 Task: Create a due date automation trigger when advanced on, on the wednesday of the week a card is due add dates due in less than 1 working days at 11:00 AM.
Action: Mouse moved to (893, 122)
Screenshot: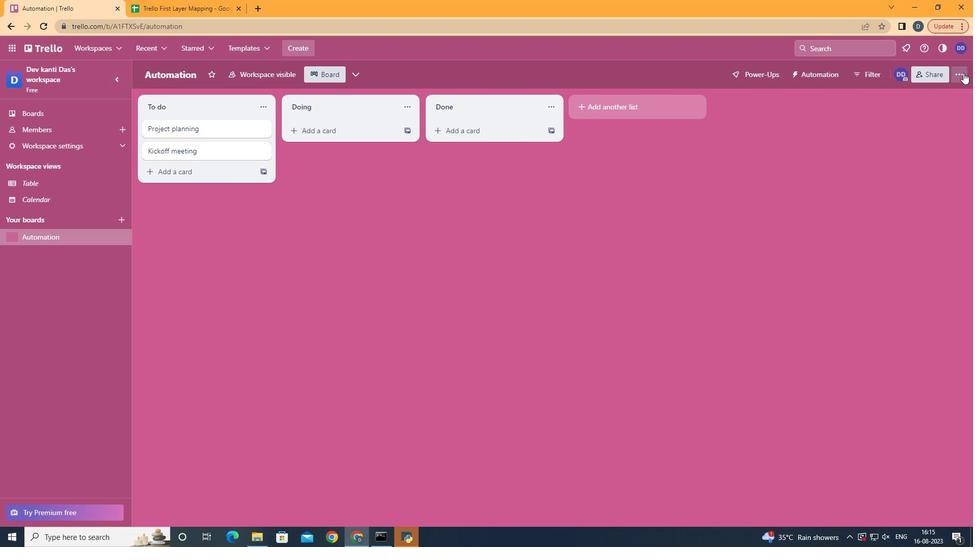 
Action: Mouse pressed left at (893, 122)
Screenshot: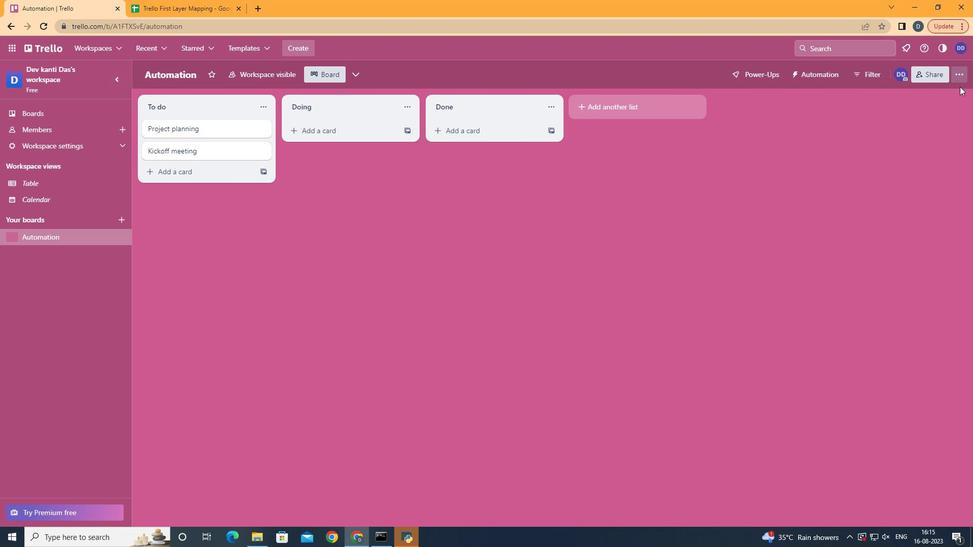 
Action: Mouse moved to (841, 236)
Screenshot: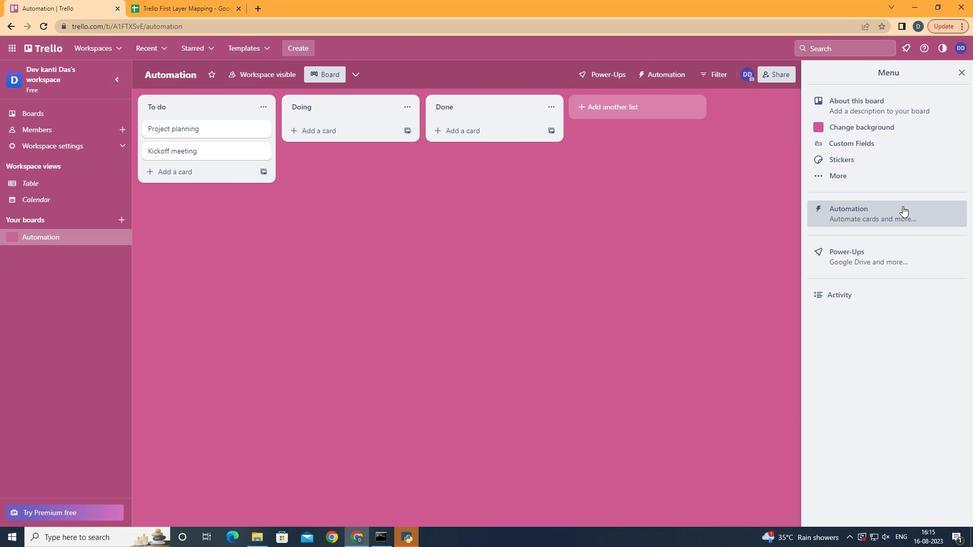 
Action: Mouse pressed left at (841, 236)
Screenshot: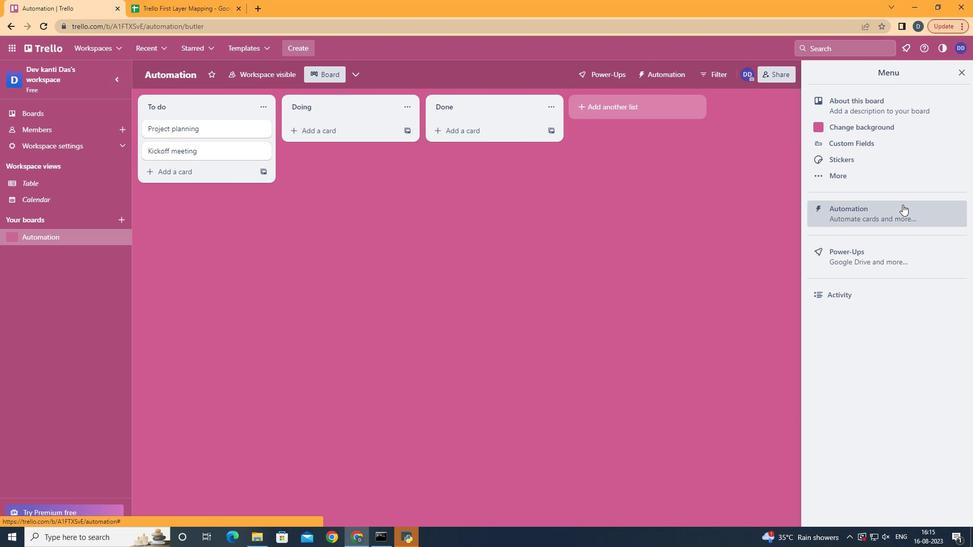 
Action: Mouse moved to (236, 230)
Screenshot: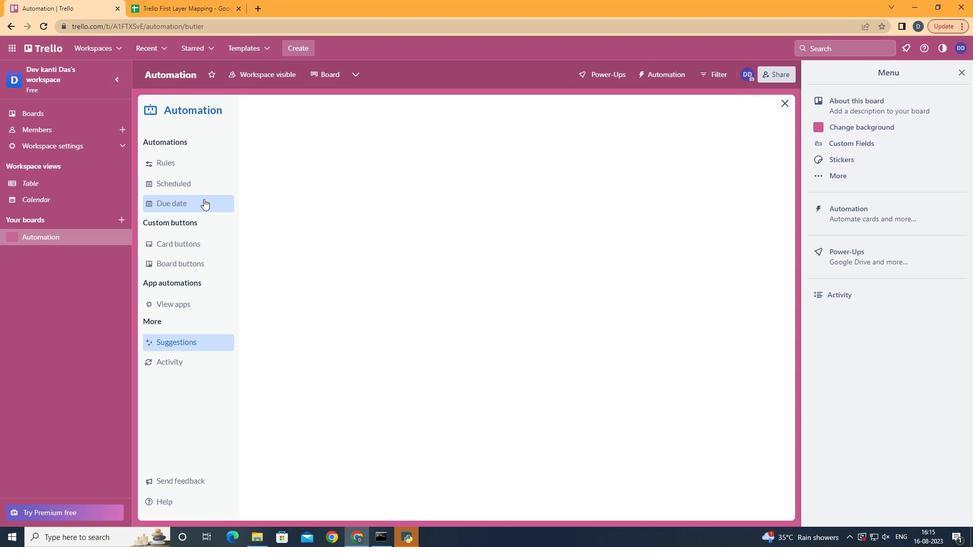 
Action: Mouse pressed left at (236, 230)
Screenshot: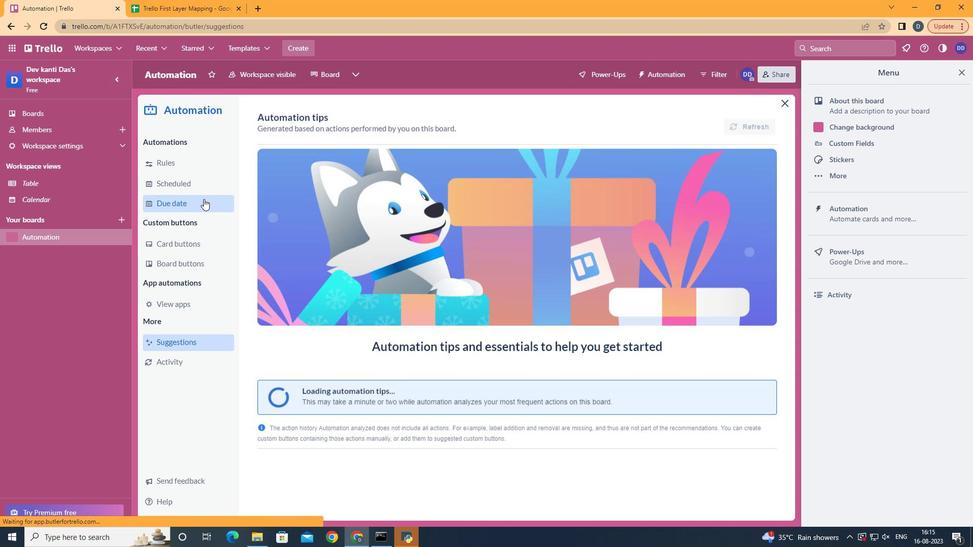 
Action: Mouse moved to (663, 166)
Screenshot: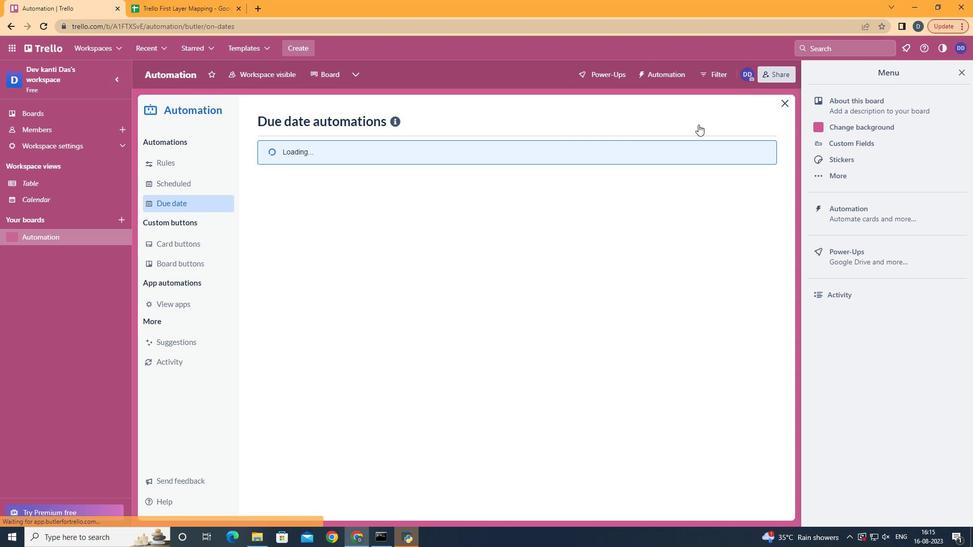 
Action: Mouse pressed left at (663, 166)
Screenshot: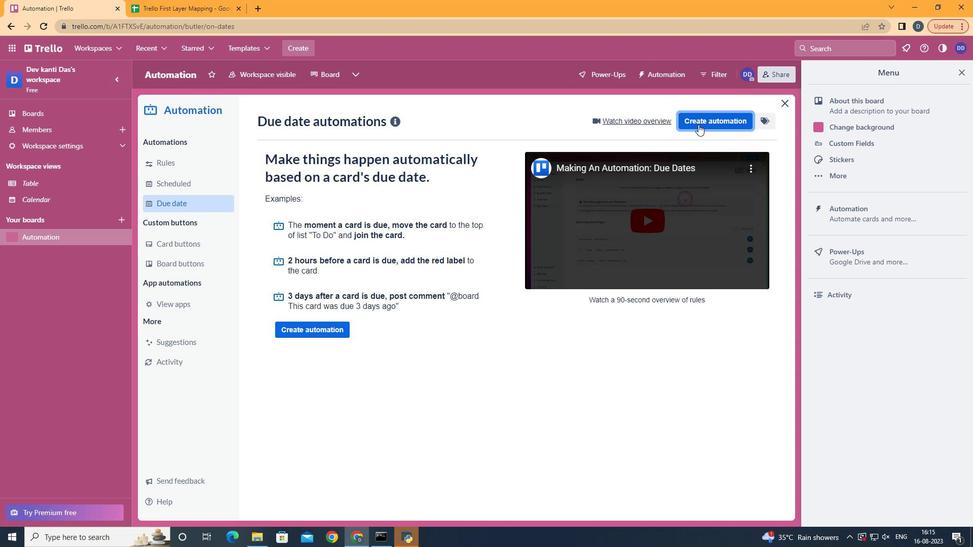 
Action: Mouse moved to (553, 243)
Screenshot: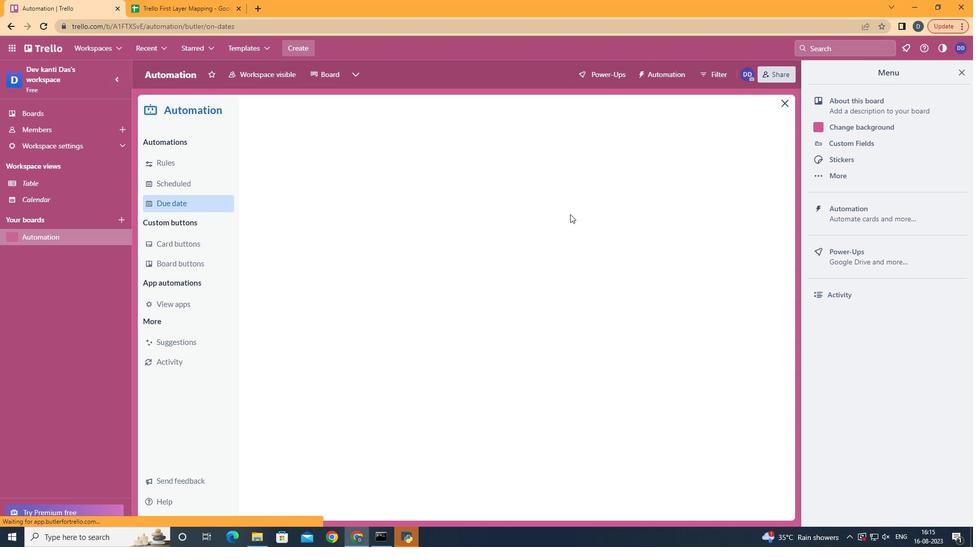 
Action: Mouse pressed left at (553, 243)
Screenshot: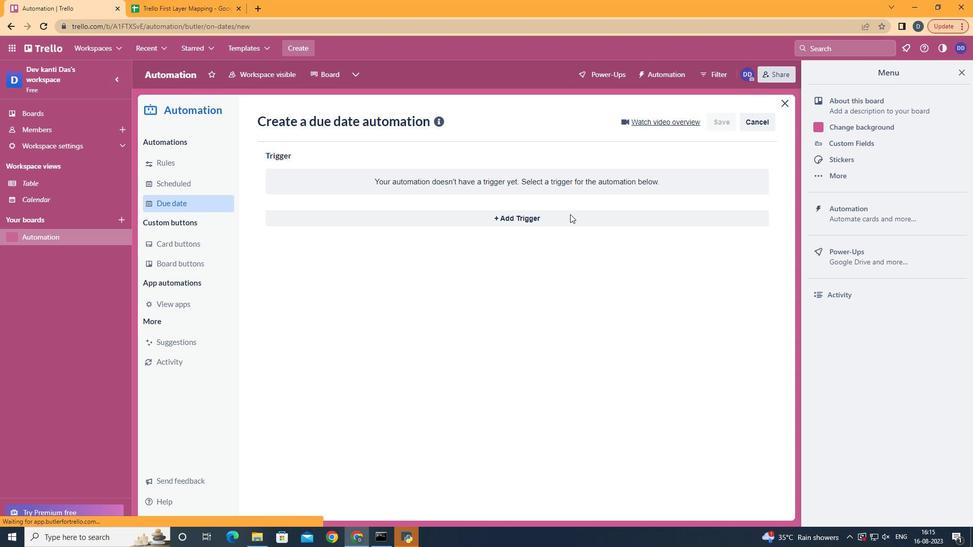 
Action: Mouse moved to (548, 247)
Screenshot: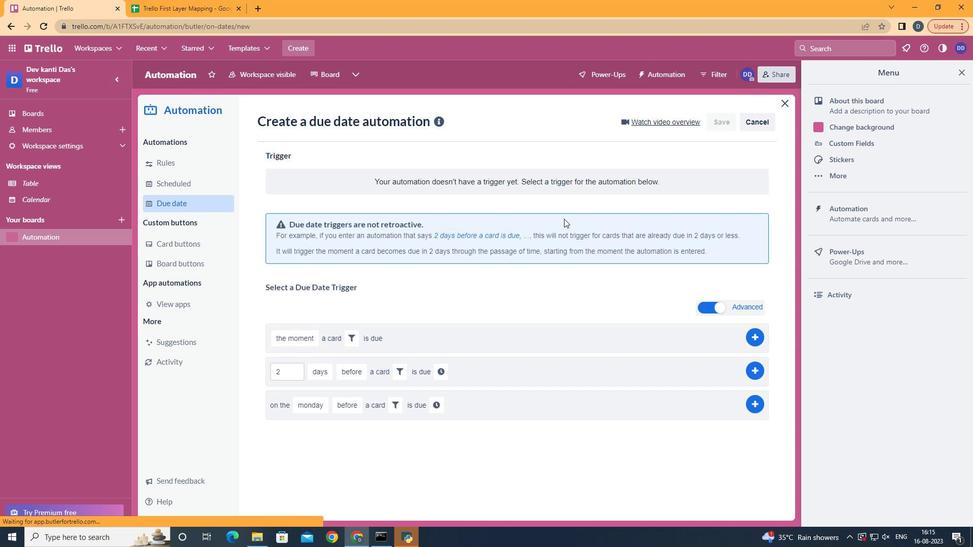 
Action: Mouse pressed left at (548, 247)
Screenshot: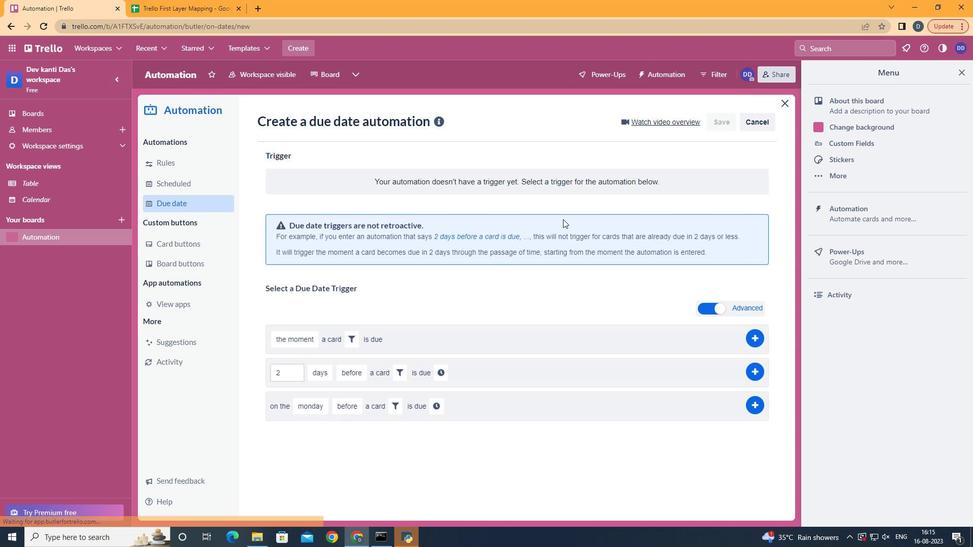 
Action: Mouse moved to (346, 324)
Screenshot: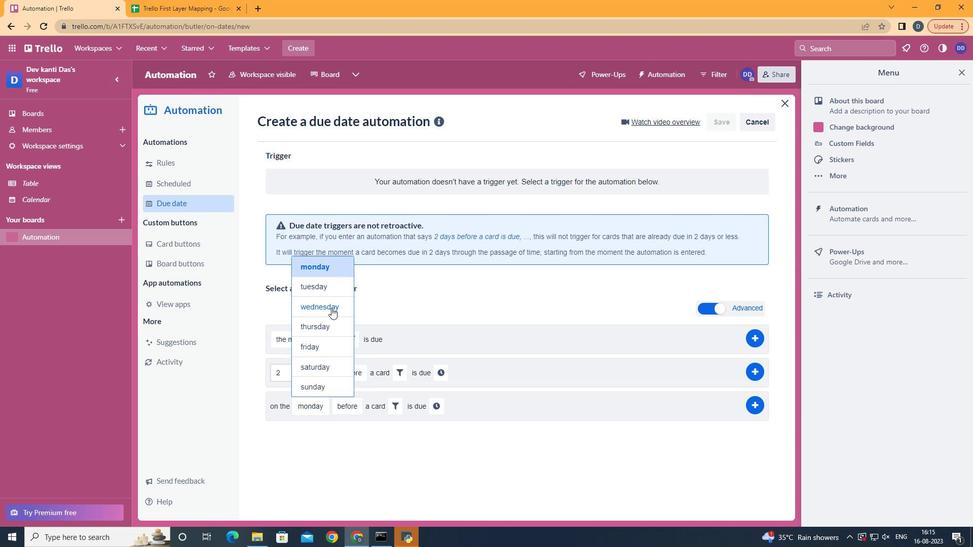 
Action: Mouse pressed left at (346, 324)
Screenshot: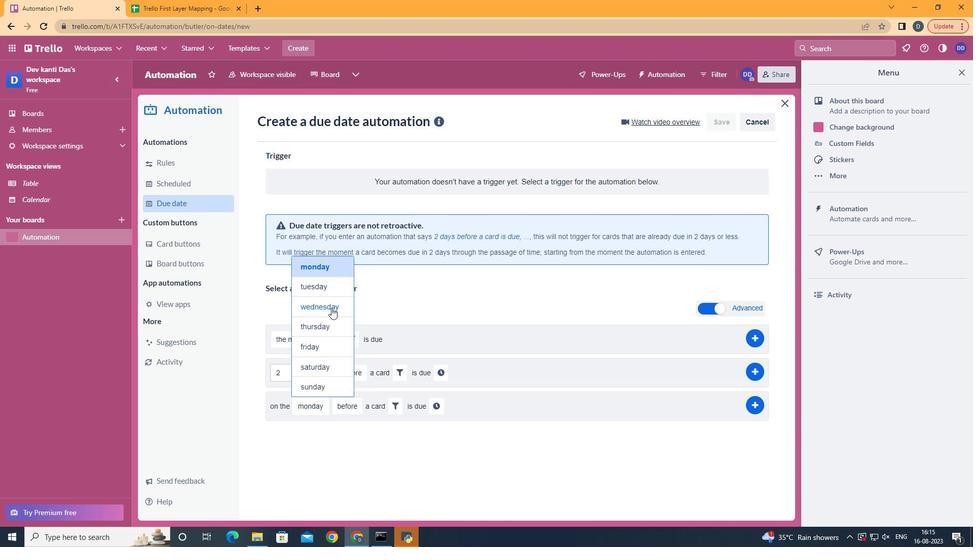 
Action: Mouse moved to (372, 455)
Screenshot: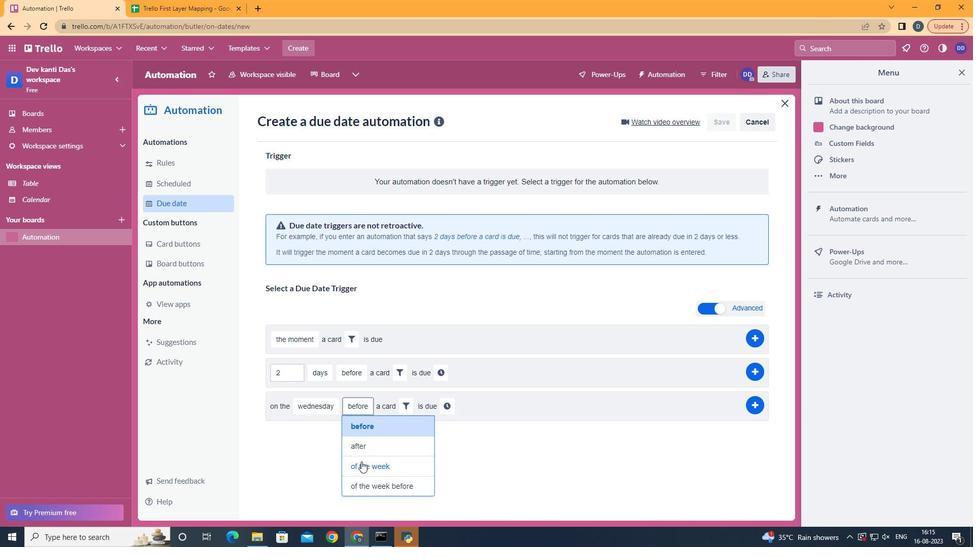 
Action: Mouse pressed left at (372, 455)
Screenshot: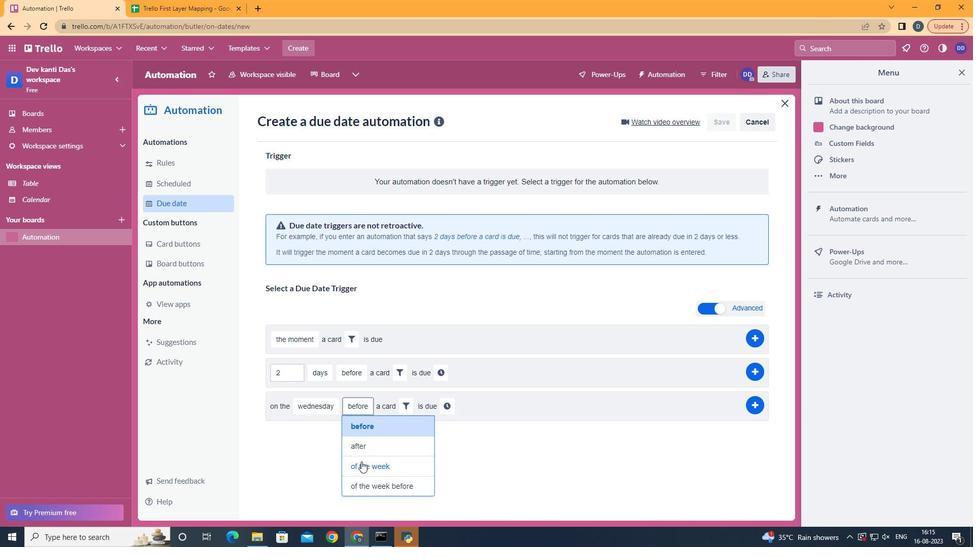 
Action: Mouse moved to (420, 409)
Screenshot: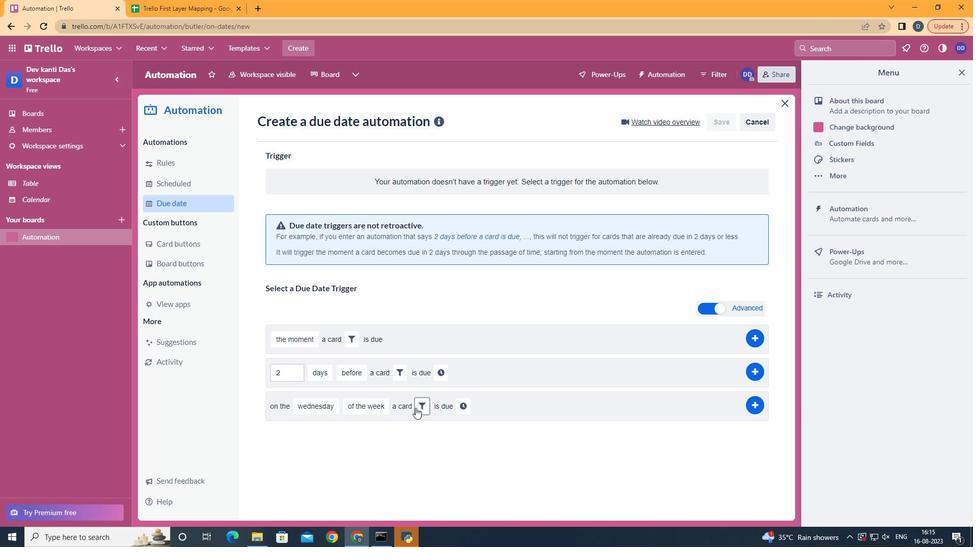 
Action: Mouse pressed left at (420, 409)
Screenshot: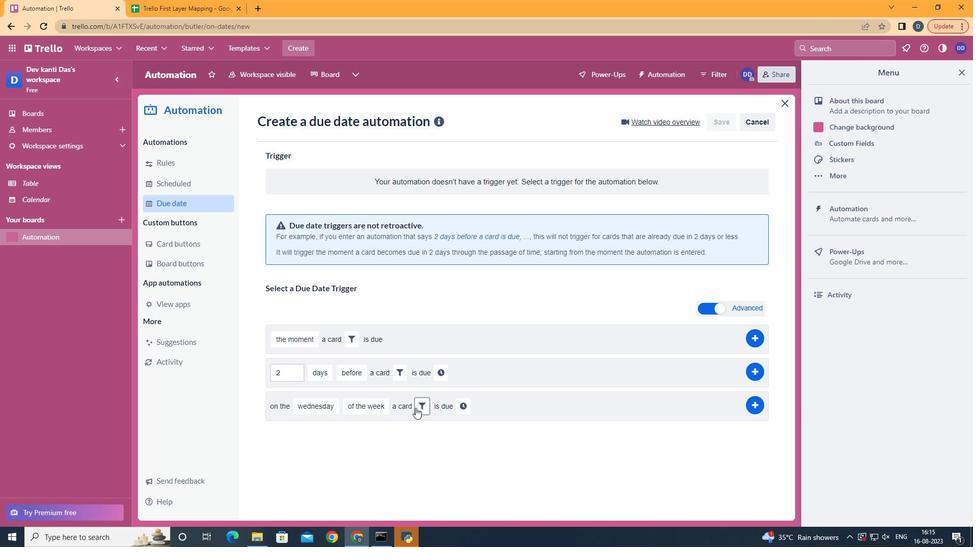 
Action: Mouse moved to (472, 432)
Screenshot: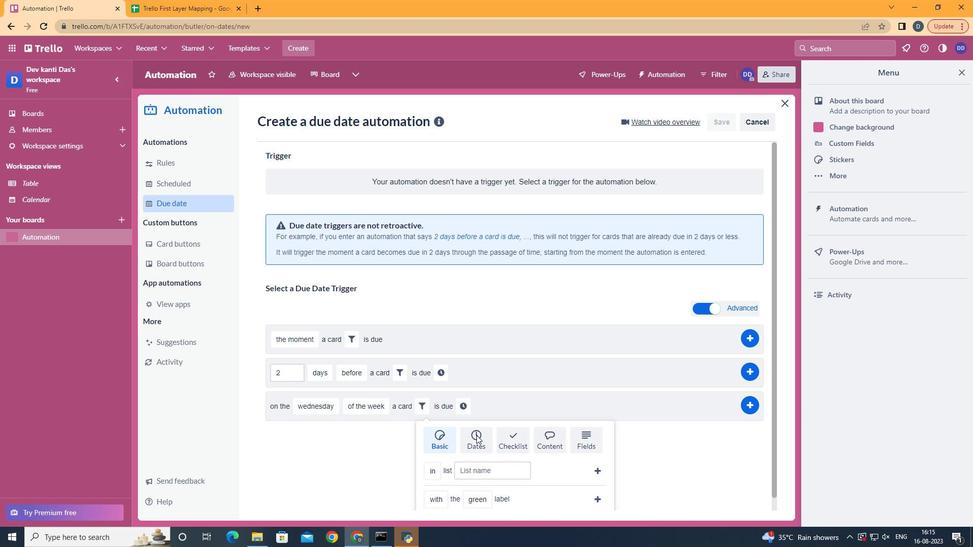 
Action: Mouse pressed left at (472, 432)
Screenshot: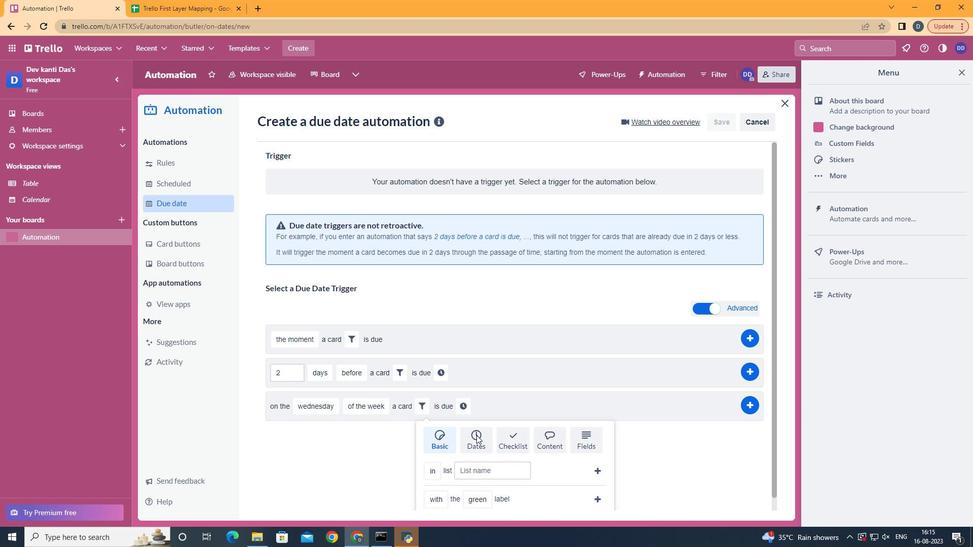 
Action: Mouse moved to (472, 432)
Screenshot: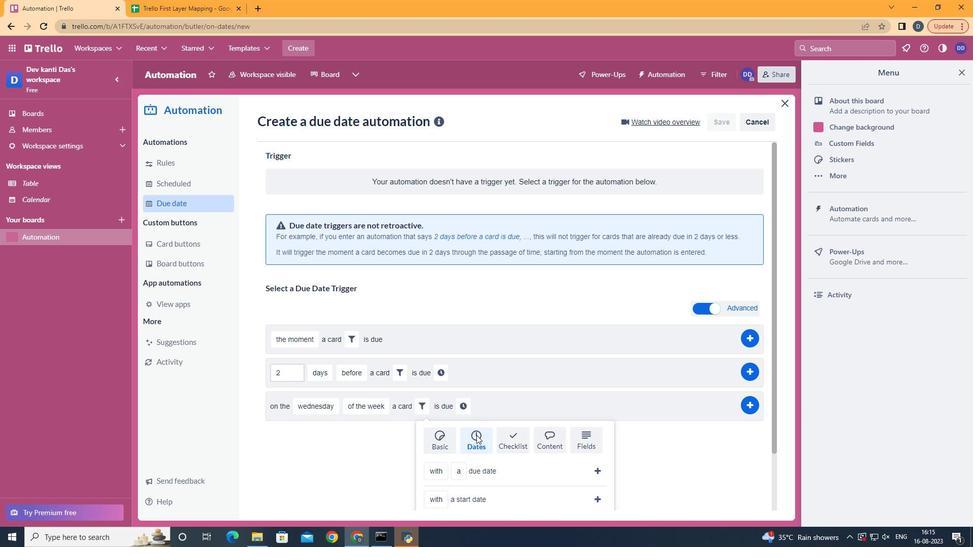 
Action: Mouse scrolled (472, 432) with delta (0, 0)
Screenshot: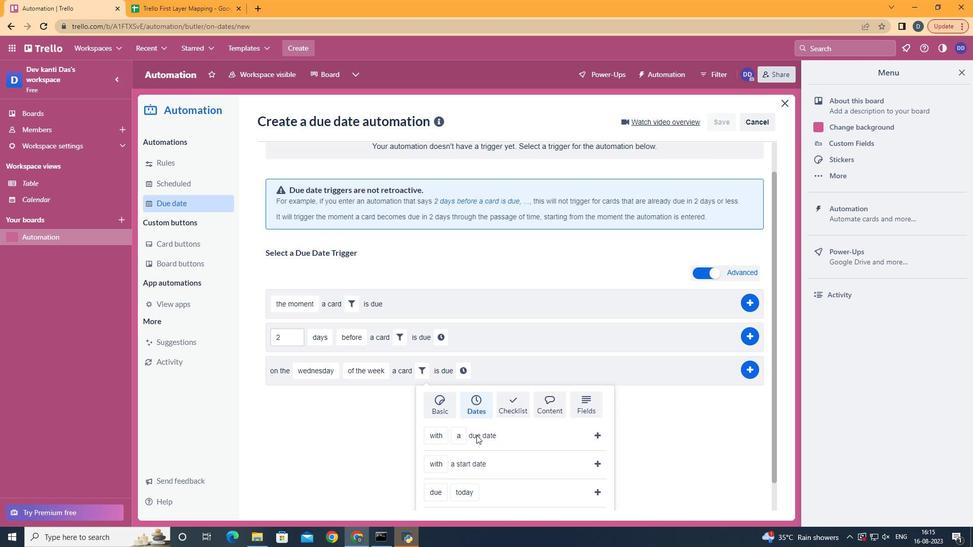 
Action: Mouse scrolled (472, 432) with delta (0, 0)
Screenshot: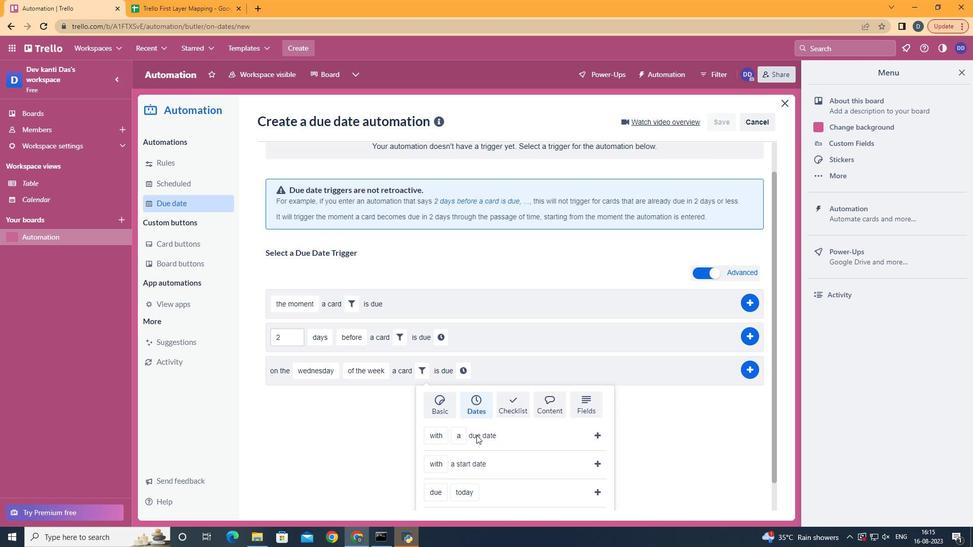 
Action: Mouse scrolled (472, 432) with delta (0, 0)
Screenshot: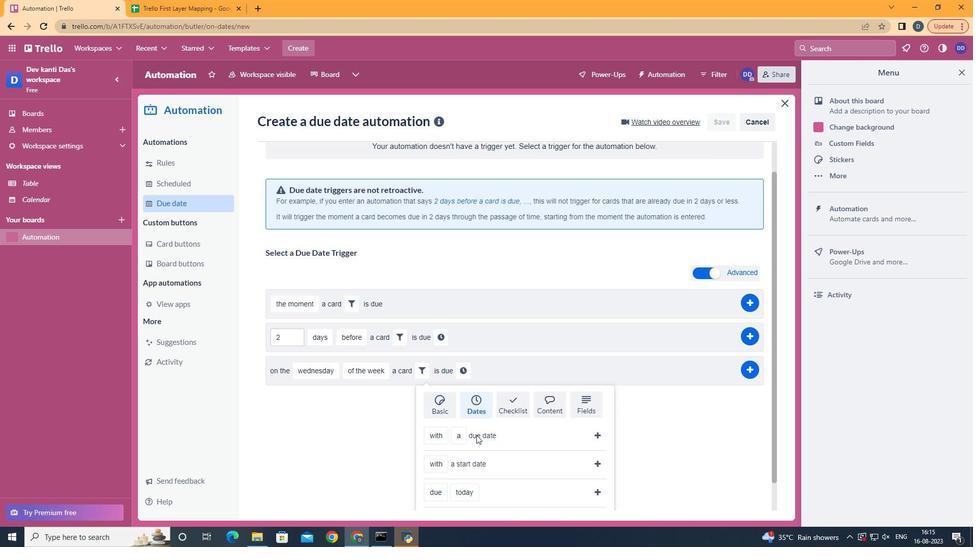 
Action: Mouse scrolled (472, 432) with delta (0, 0)
Screenshot: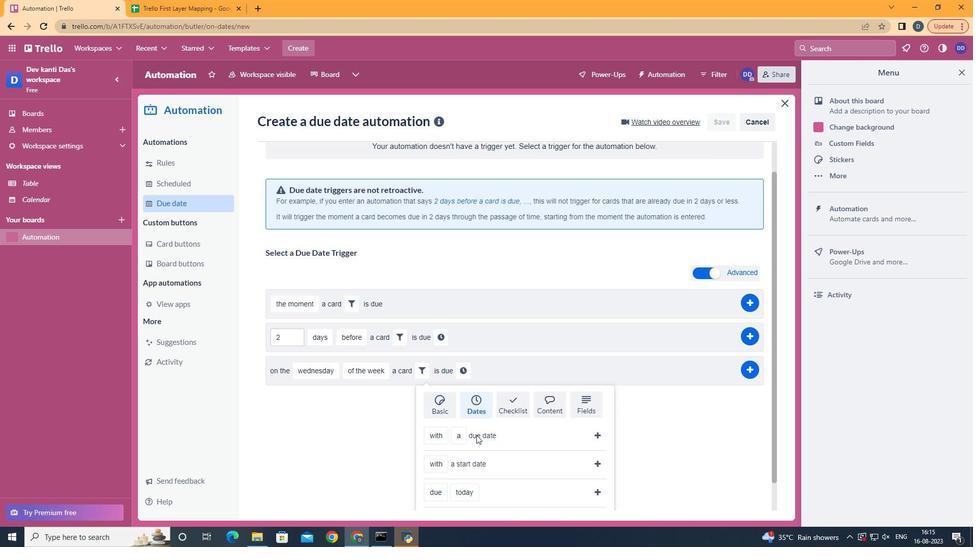 
Action: Mouse moved to (548, 462)
Screenshot: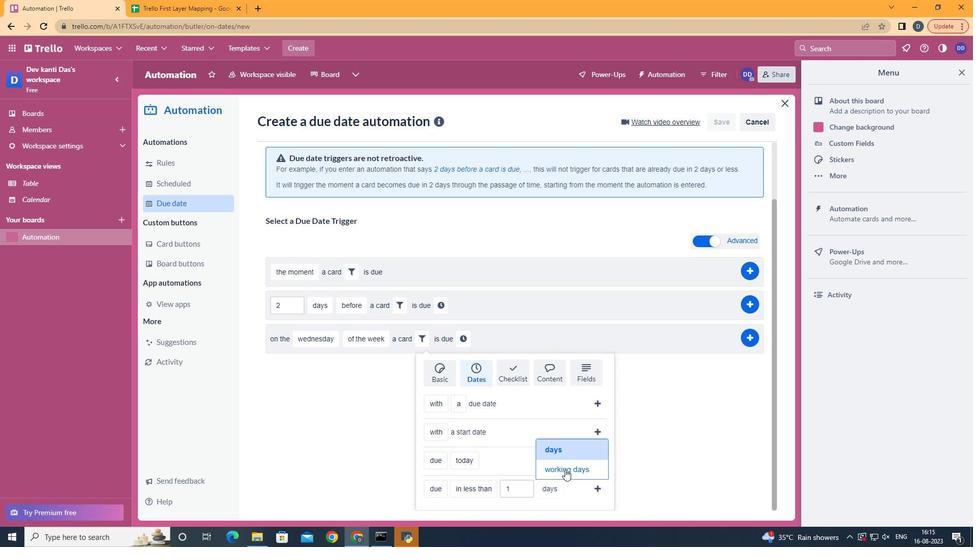 
Action: Mouse pressed left at (548, 462)
Screenshot: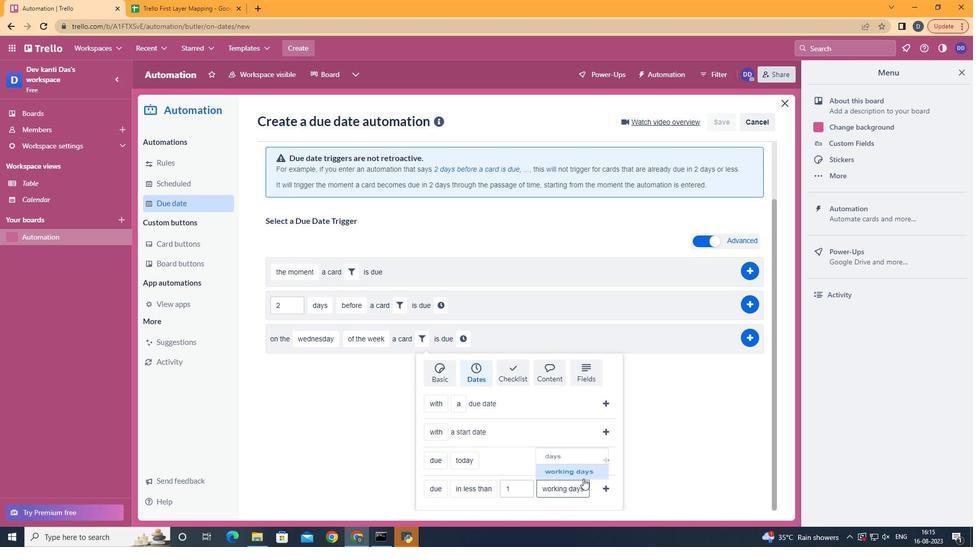 
Action: Mouse moved to (584, 480)
Screenshot: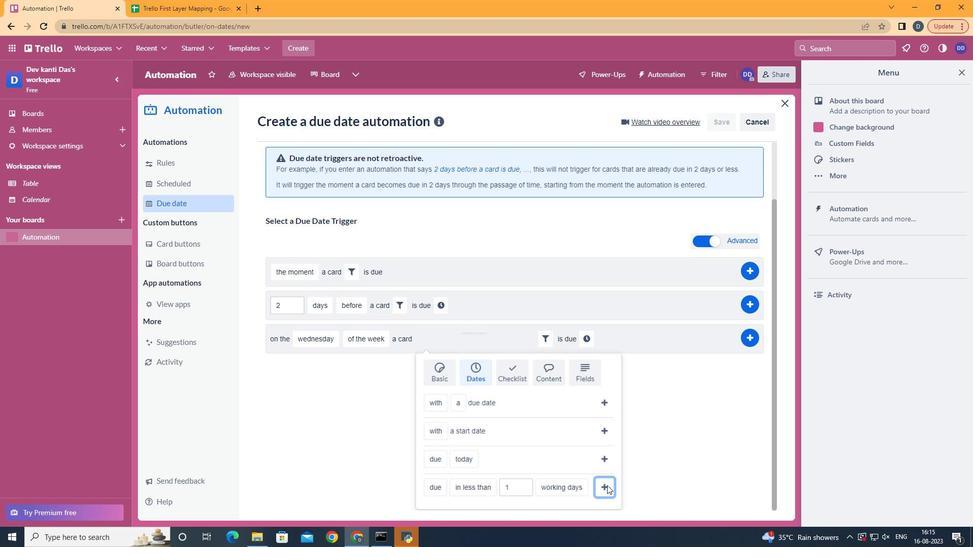 
Action: Mouse pressed left at (584, 480)
Screenshot: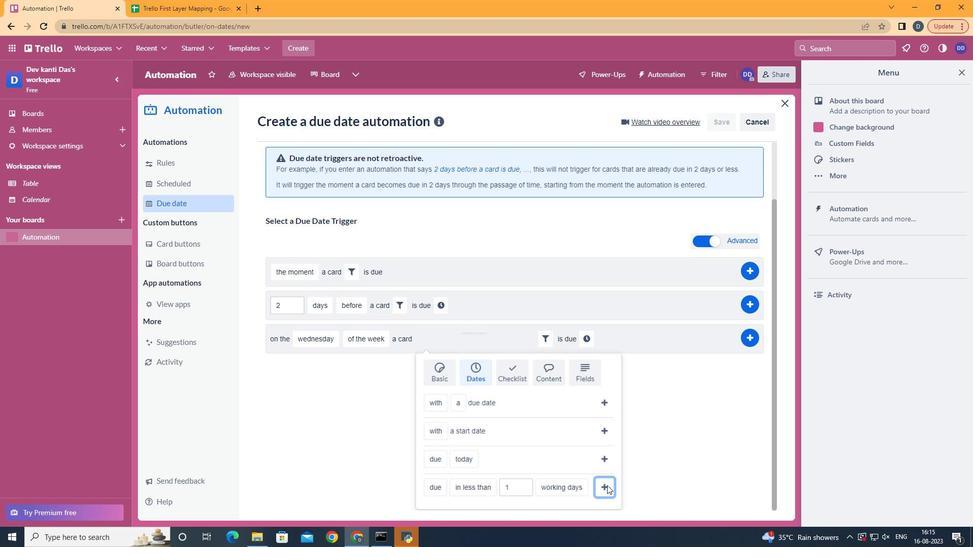 
Action: Mouse moved to (561, 405)
Screenshot: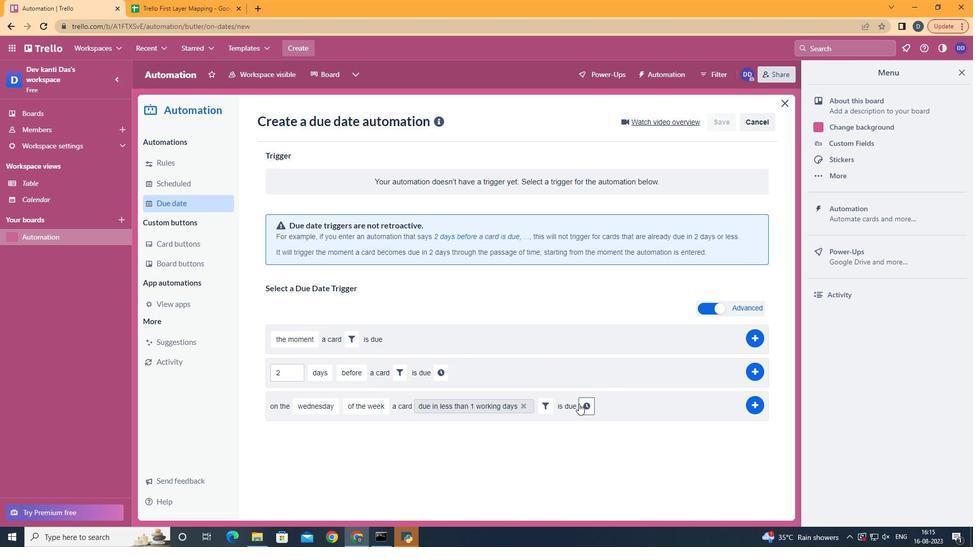
Action: Mouse pressed left at (561, 405)
Screenshot: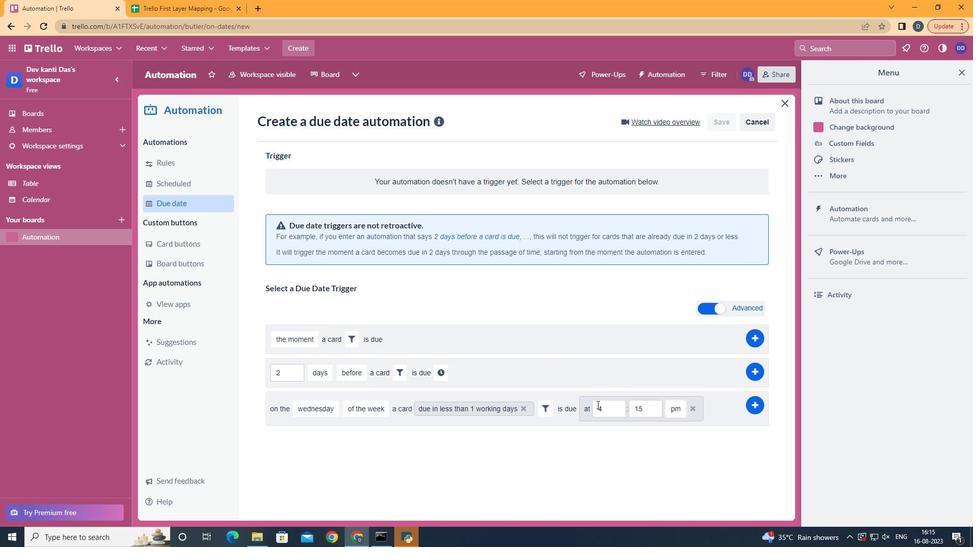 
Action: Mouse moved to (584, 408)
Screenshot: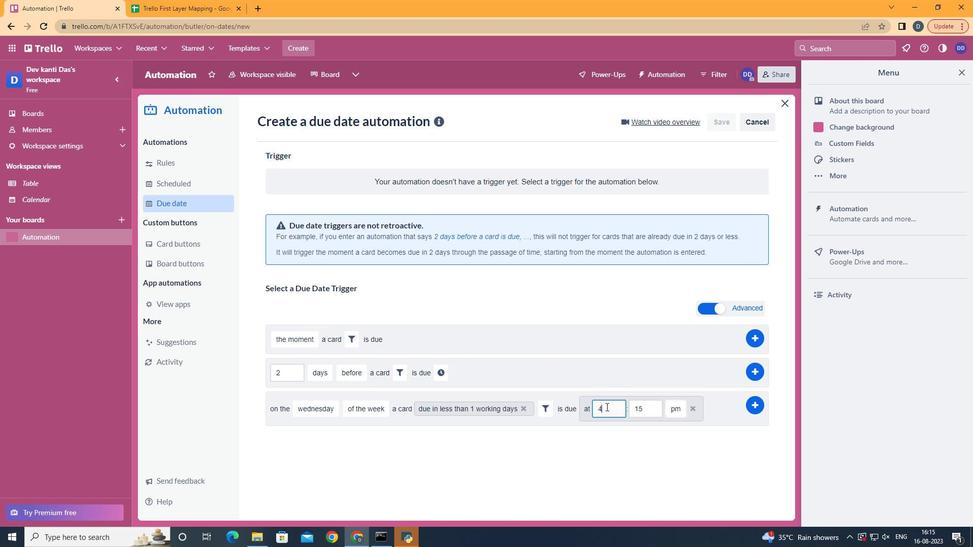 
Action: Mouse pressed left at (584, 408)
Screenshot: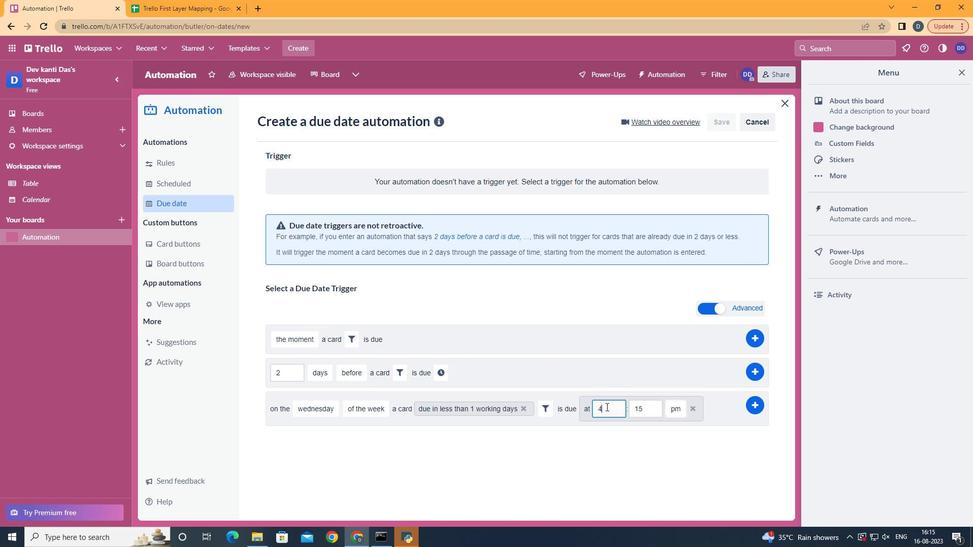 
Action: Key pressed <Key.backspace>11
Screenshot: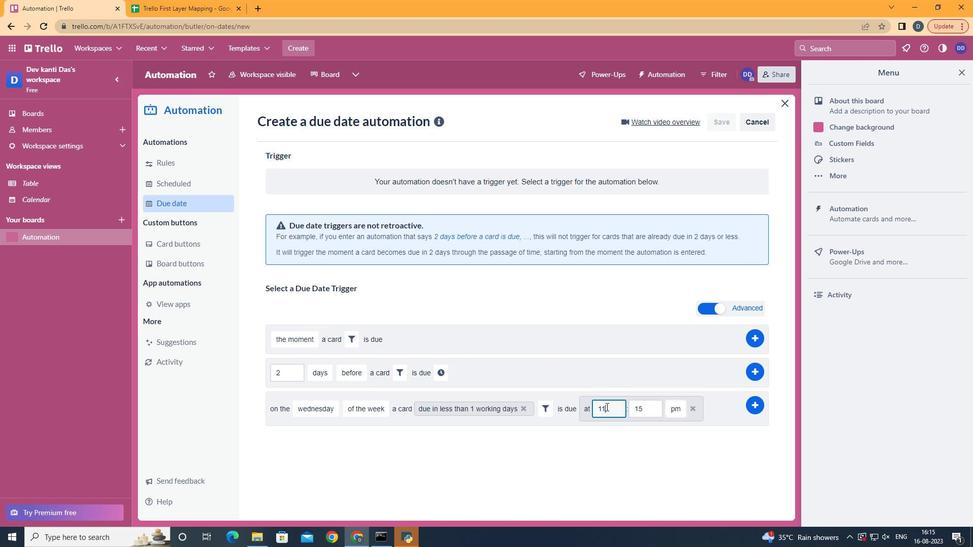 
Action: Mouse moved to (628, 415)
Screenshot: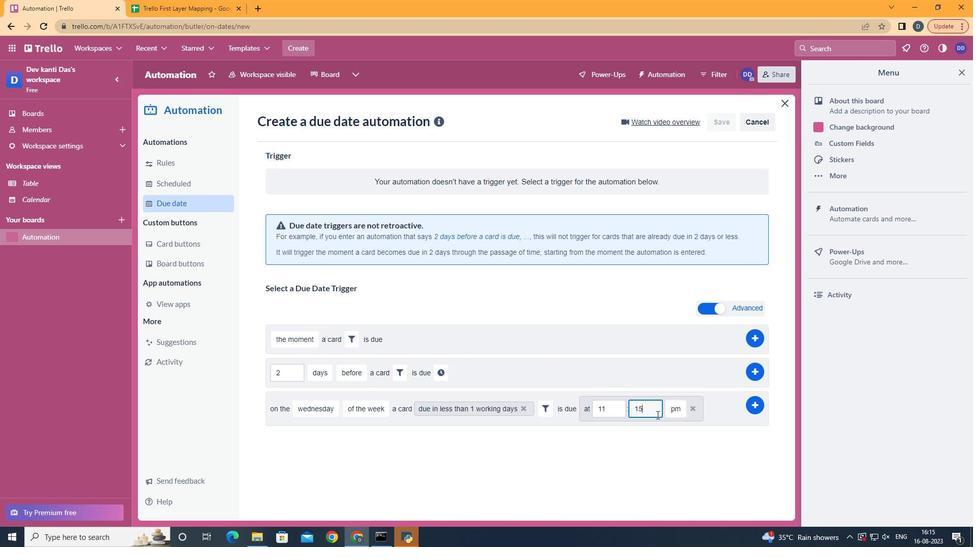 
Action: Mouse pressed left at (628, 415)
Screenshot: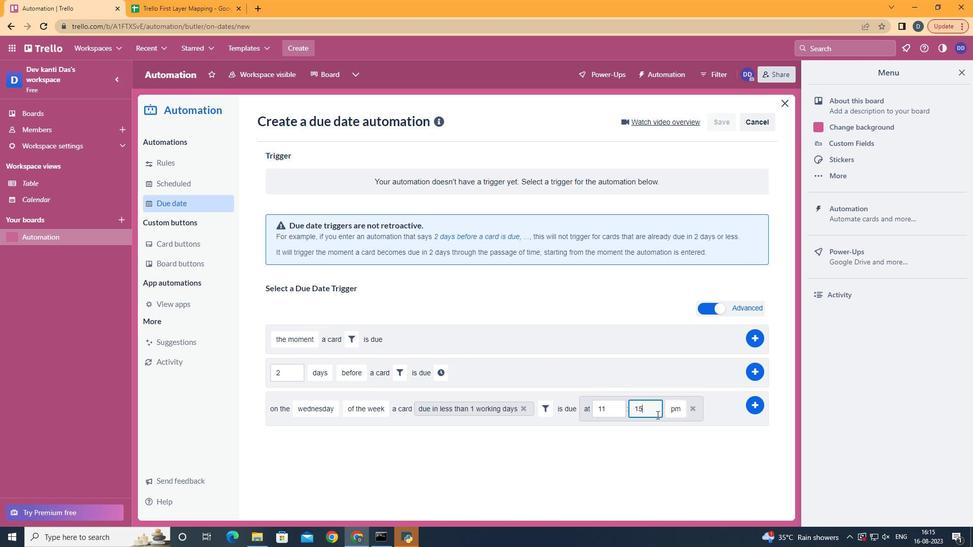 
Action: Key pressed <Key.backspace><Key.backspace>00
Screenshot: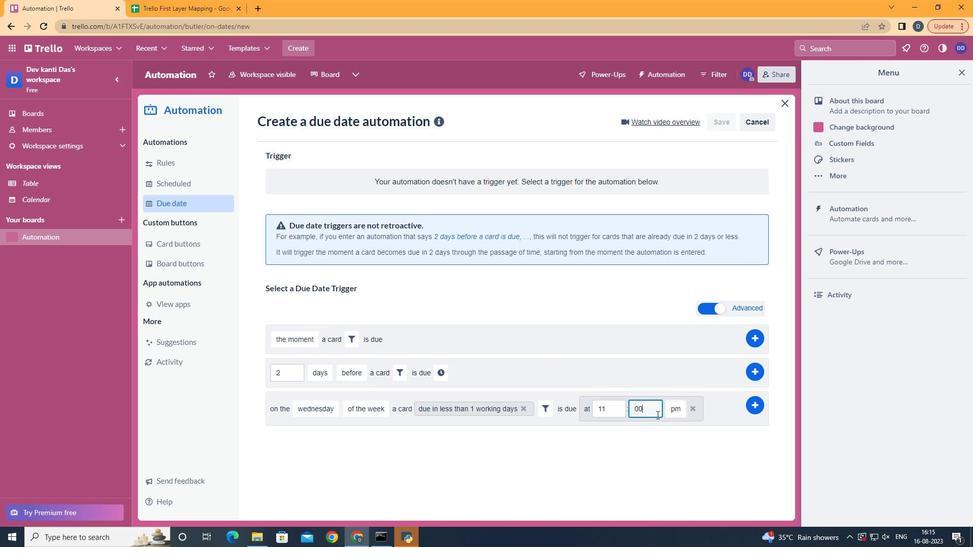 
Action: Mouse moved to (648, 428)
Screenshot: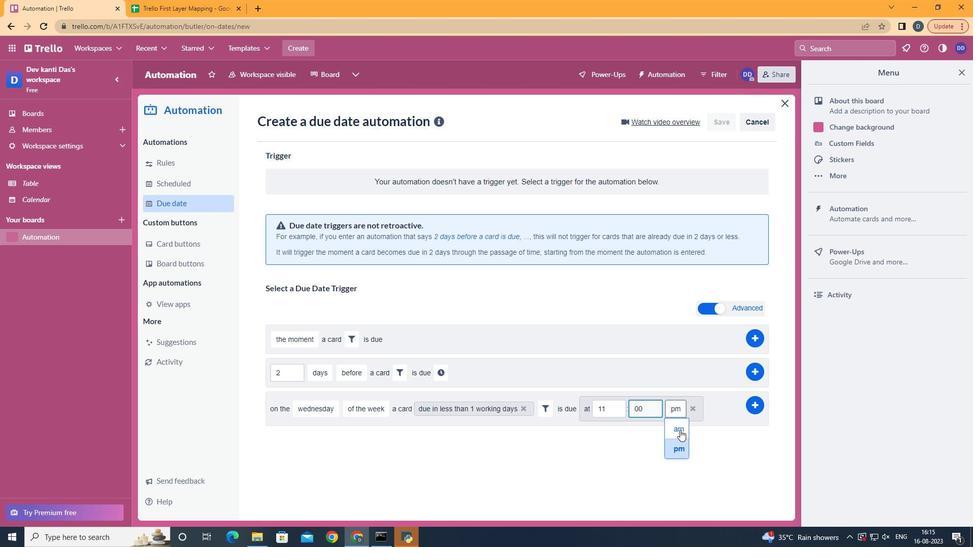 
Action: Mouse pressed left at (648, 428)
Screenshot: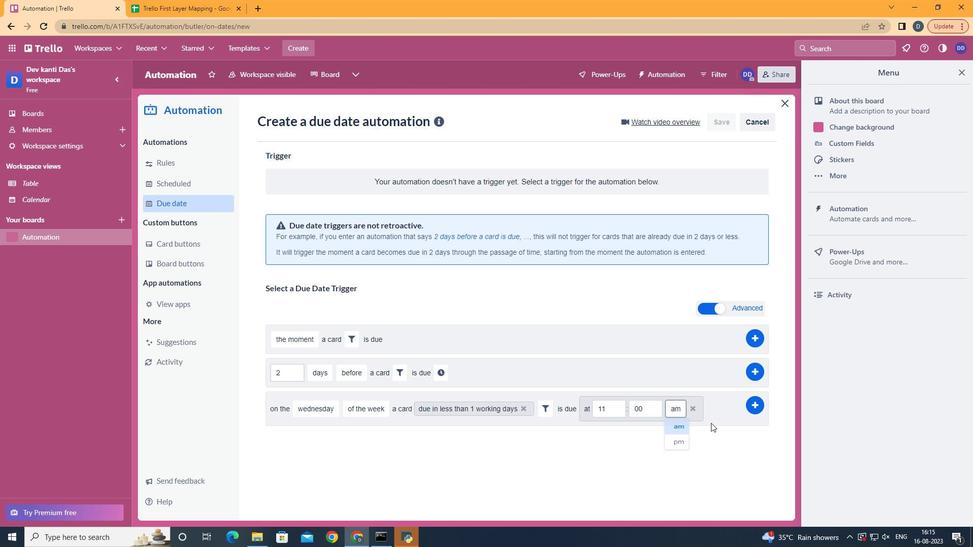 
Action: Mouse moved to (713, 410)
Screenshot: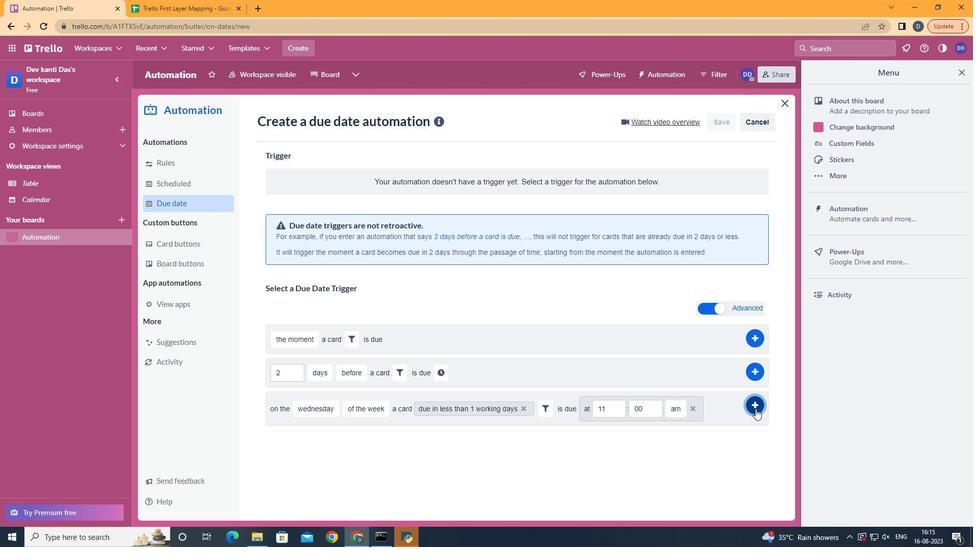
Action: Mouse pressed left at (713, 410)
Screenshot: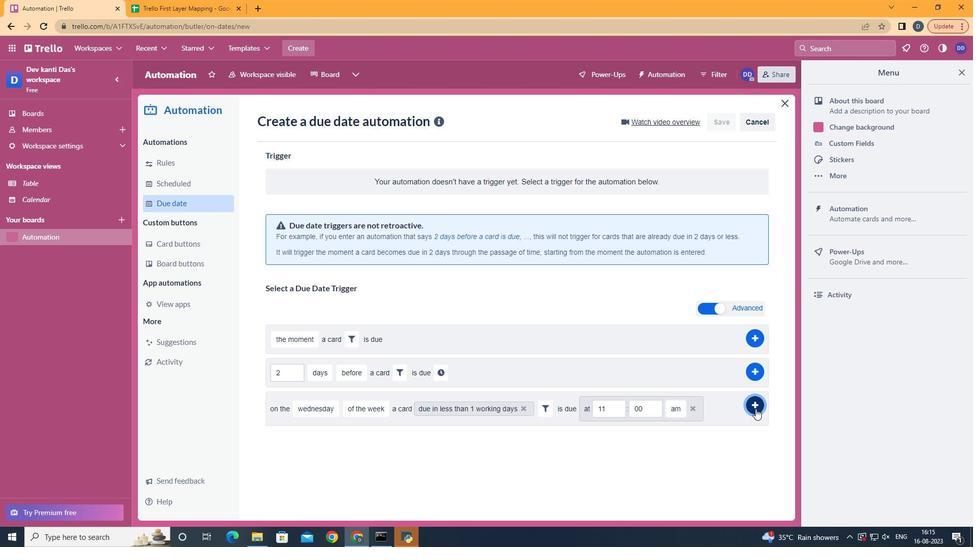 
Action: Mouse moved to (713, 409)
Screenshot: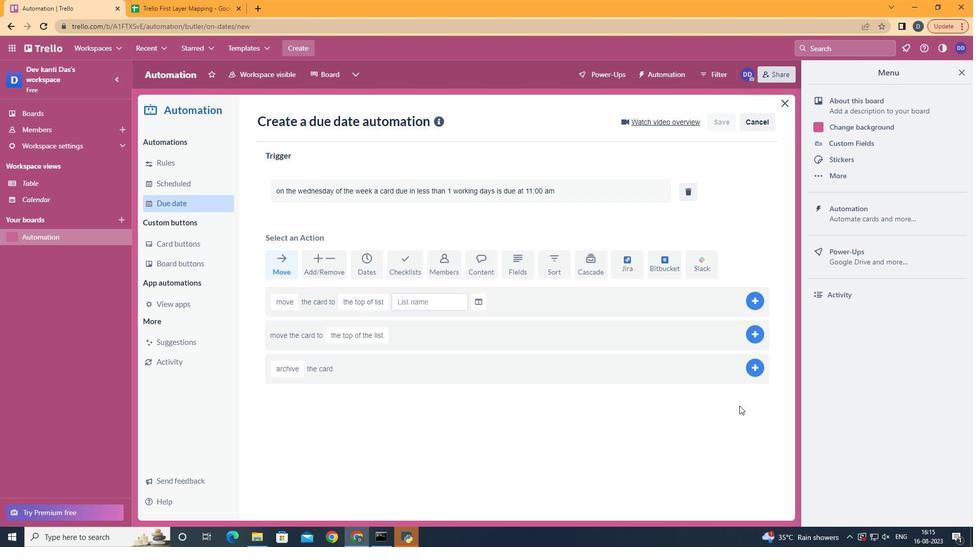 
